 Task: Use the formula "CONFIDENCE.T" in spreadsheet "Project portfolio".
Action: Mouse moved to (319, 351)
Screenshot: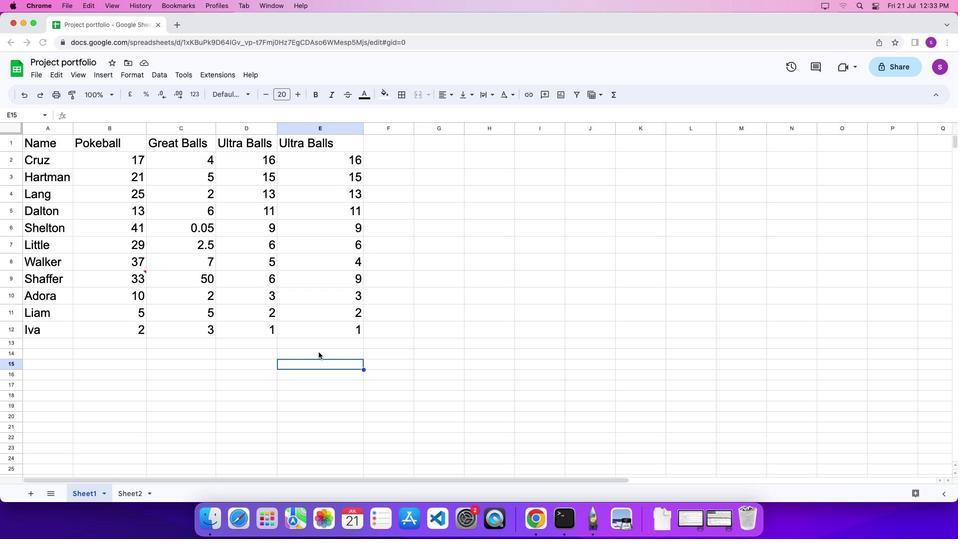 
Action: Mouse pressed left at (319, 351)
Screenshot: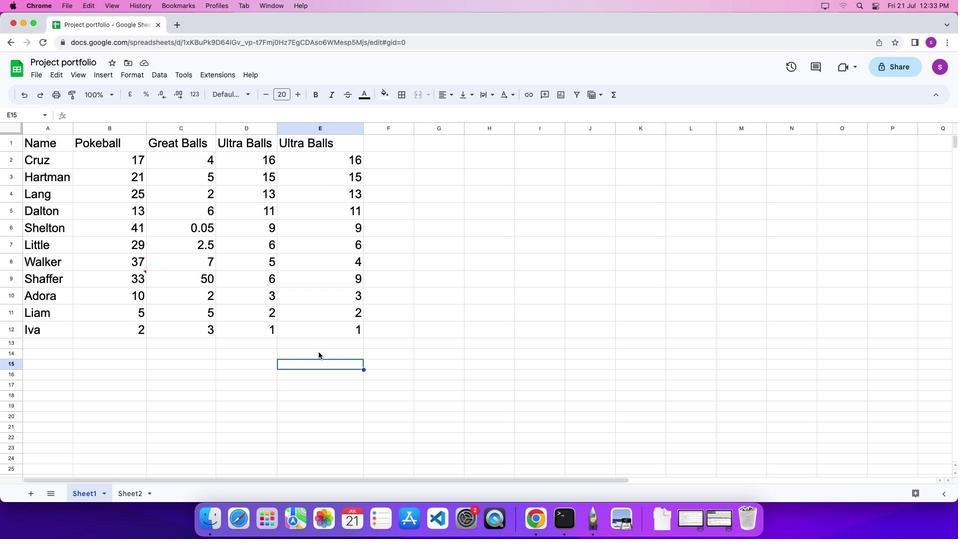 
Action: Mouse pressed left at (319, 351)
Screenshot: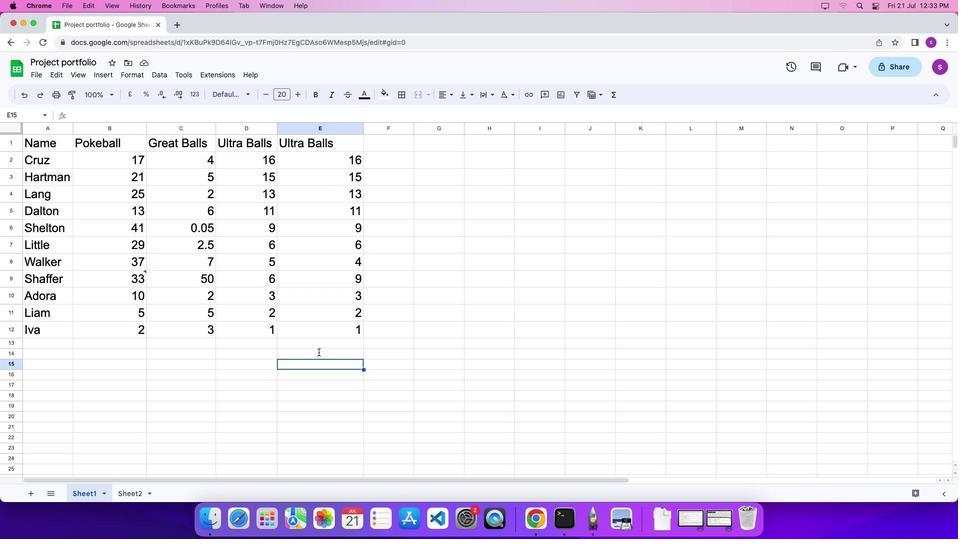 
Action: Mouse moved to (560, 154)
Screenshot: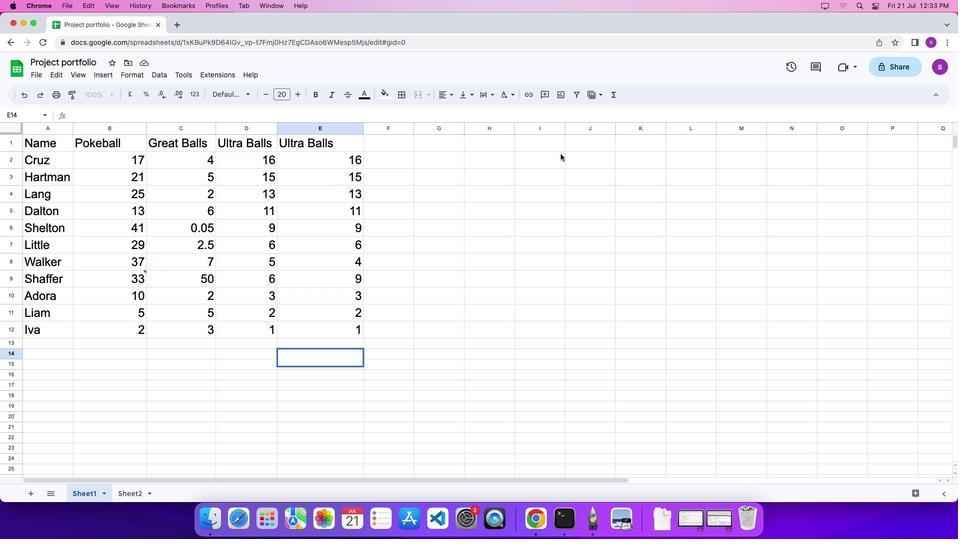 
Action: Key pressed '='
Screenshot: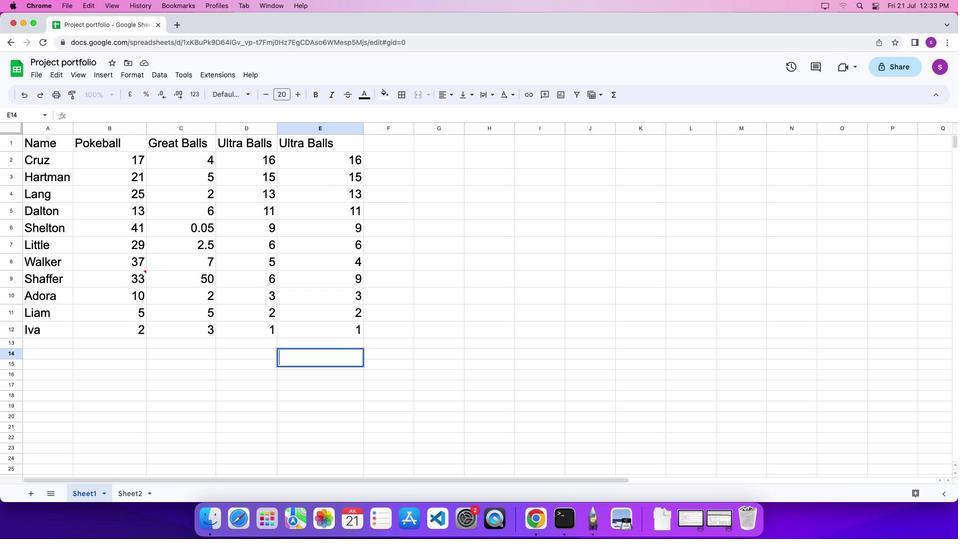 
Action: Mouse moved to (616, 93)
Screenshot: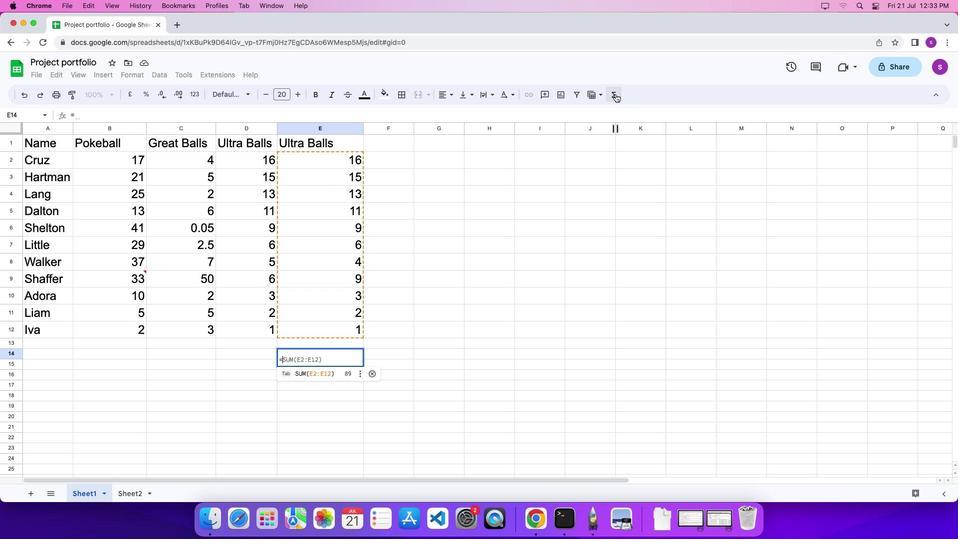
Action: Mouse pressed left at (616, 93)
Screenshot: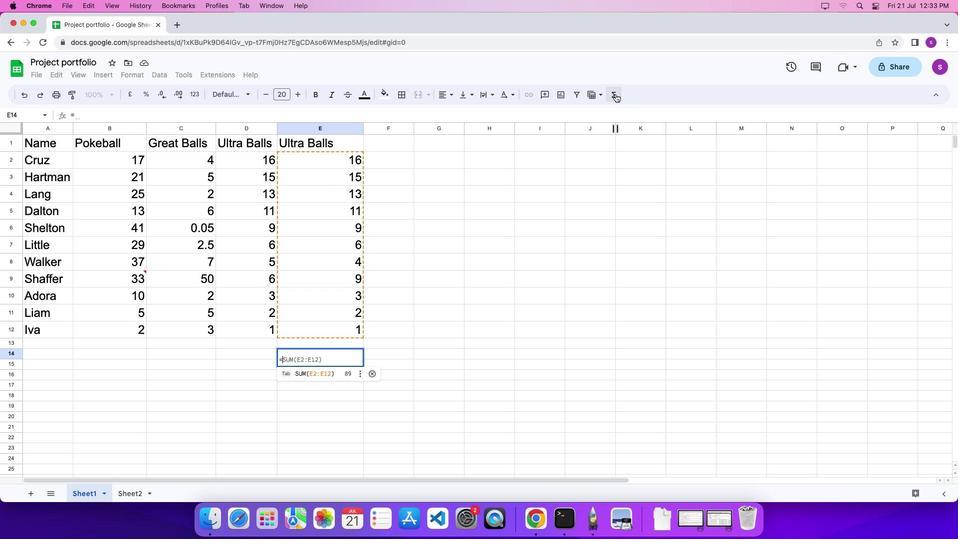 
Action: Mouse moved to (770, 447)
Screenshot: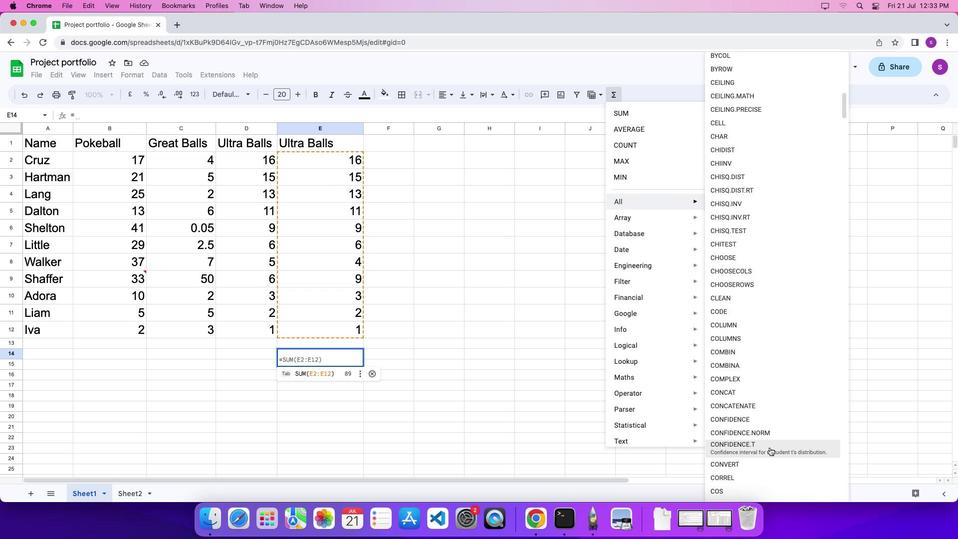 
Action: Mouse pressed left at (770, 447)
Screenshot: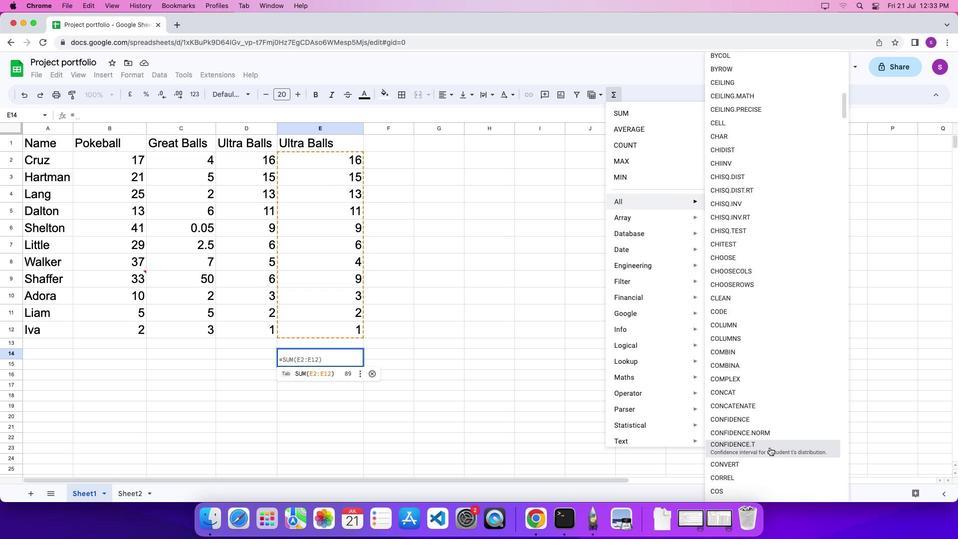 
Action: Mouse moved to (205, 228)
Screenshot: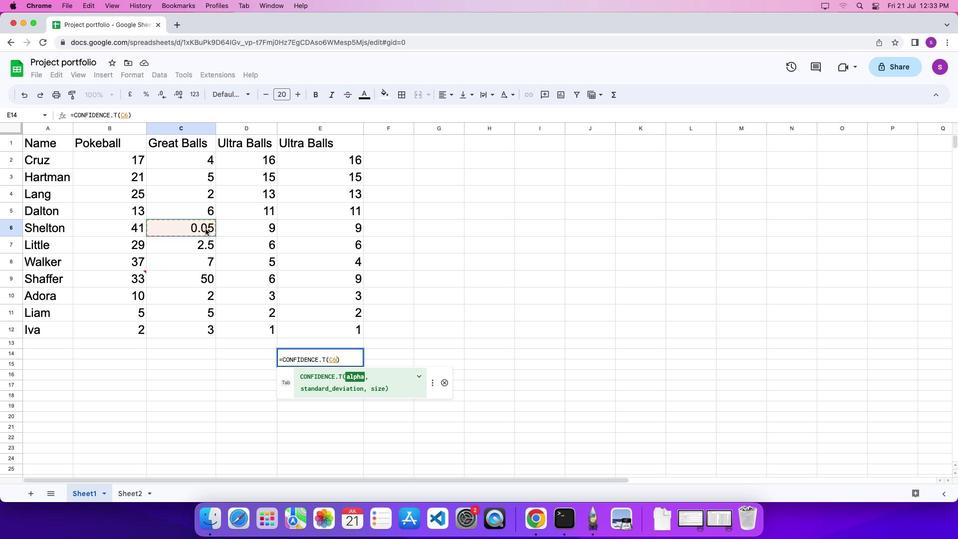 
Action: Mouse pressed left at (205, 228)
Screenshot: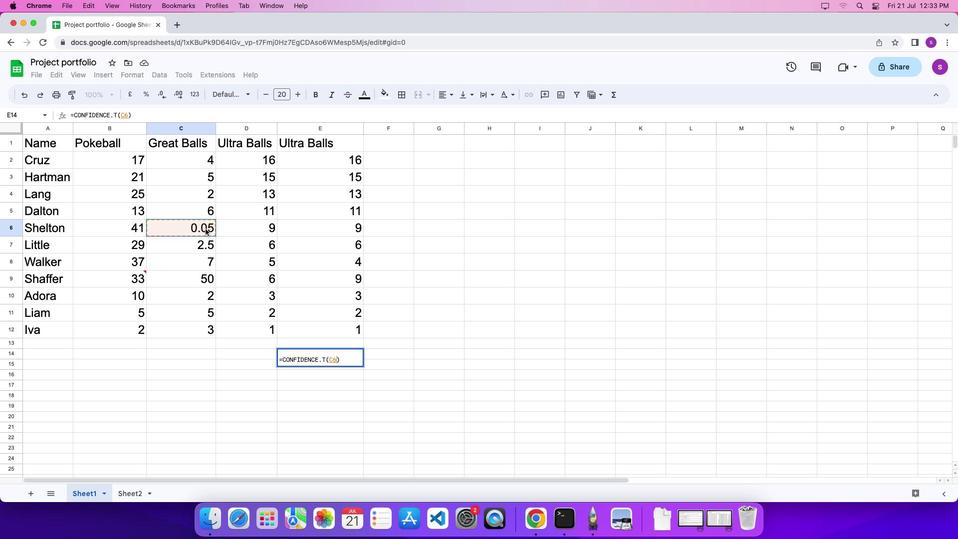 
Action: Mouse moved to (212, 230)
Screenshot: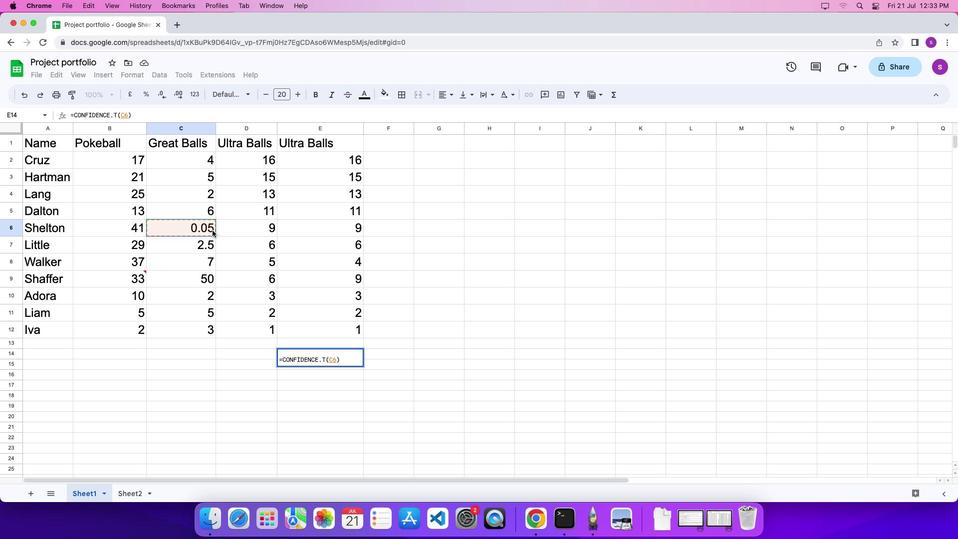 
Action: Key pressed ','
Screenshot: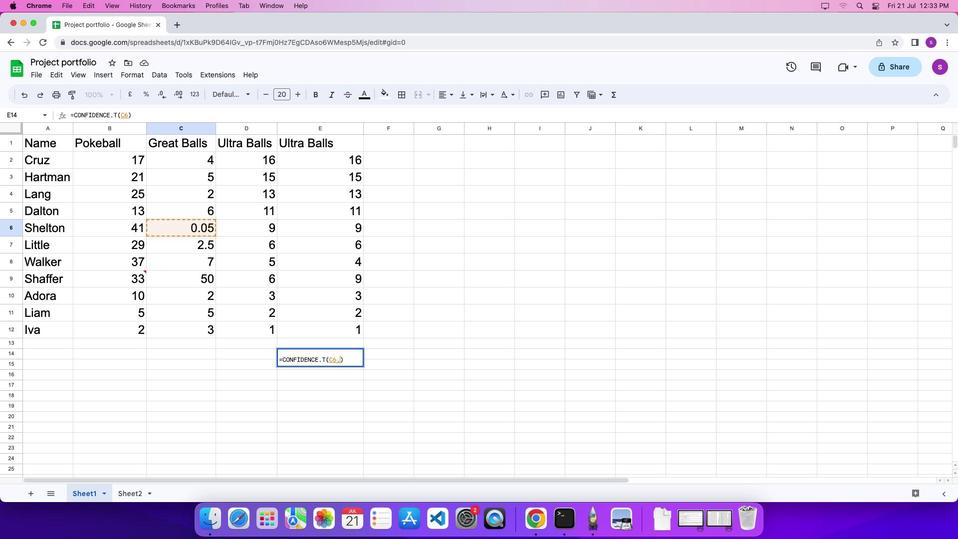 
Action: Mouse moved to (260, 330)
Screenshot: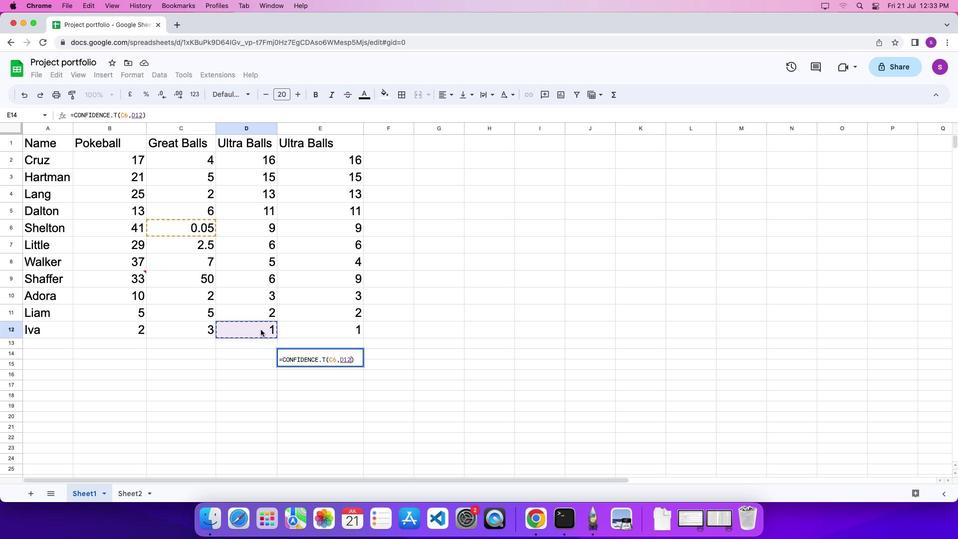 
Action: Mouse pressed left at (260, 330)
Screenshot: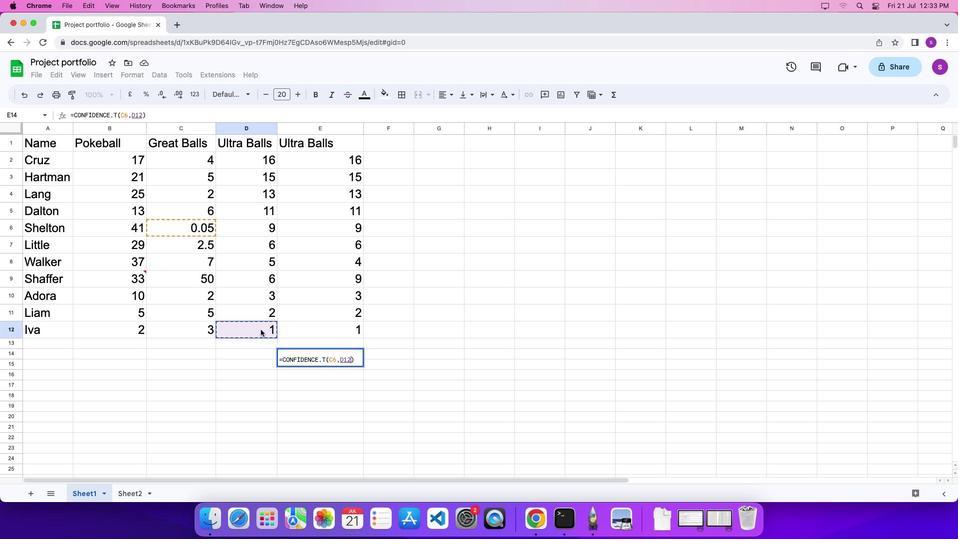 
Action: Mouse moved to (259, 329)
Screenshot: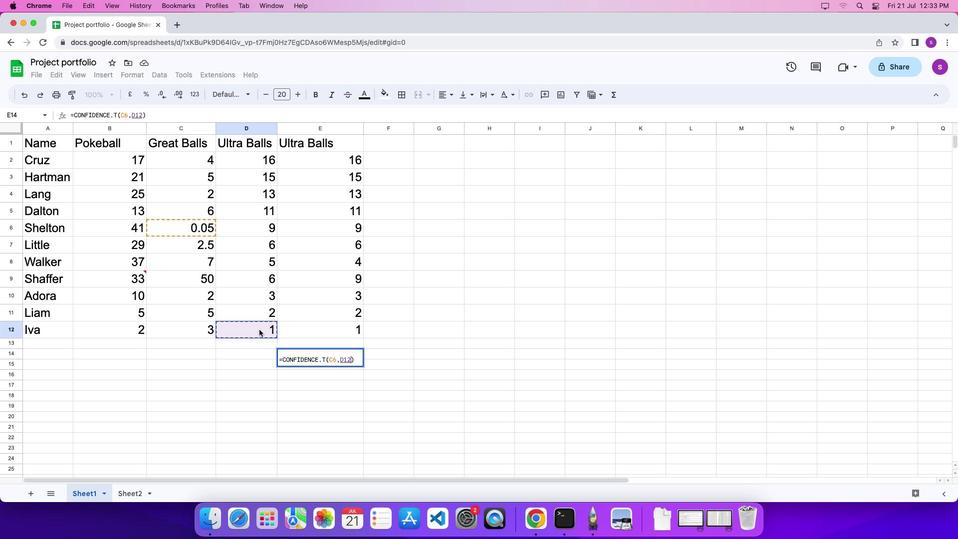 
Action: Key pressed ','
Screenshot: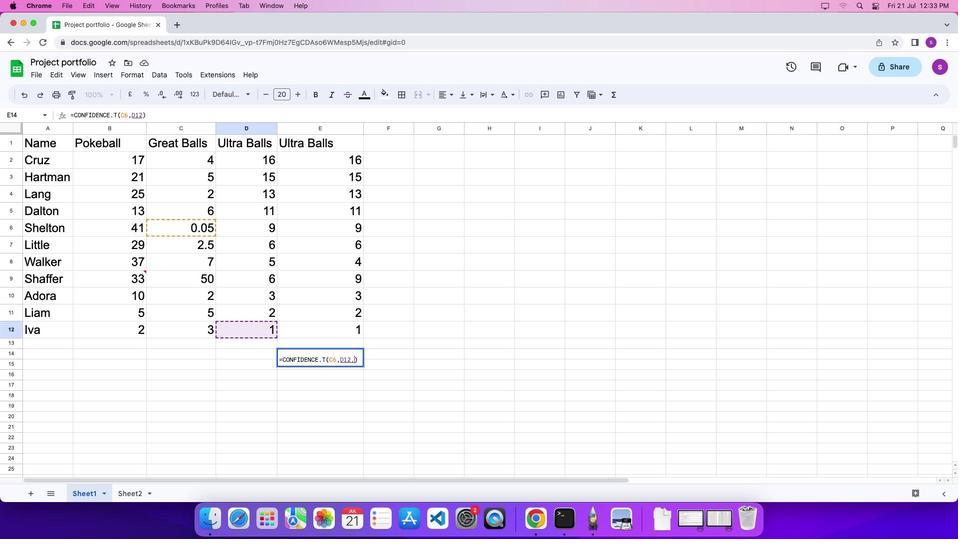 
Action: Mouse moved to (202, 277)
Screenshot: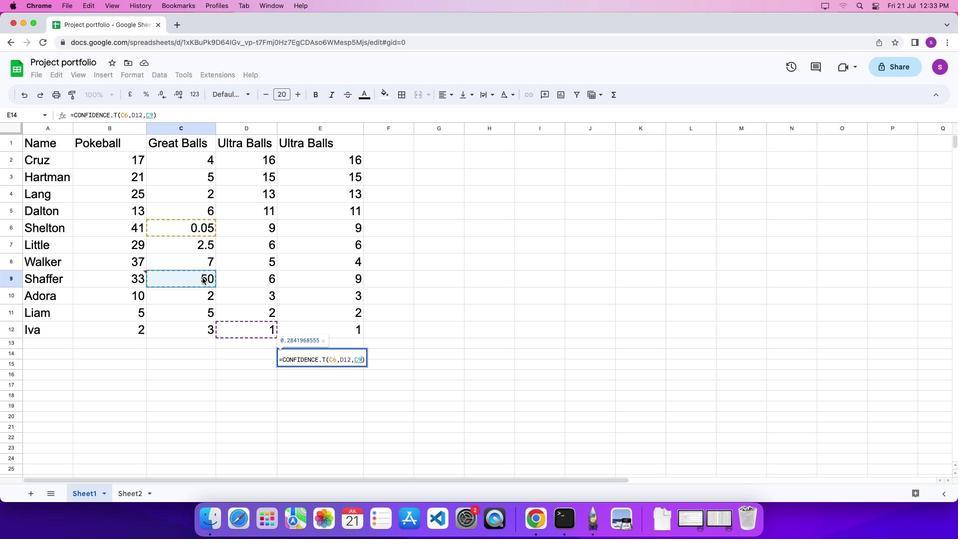 
Action: Mouse pressed left at (202, 277)
Screenshot: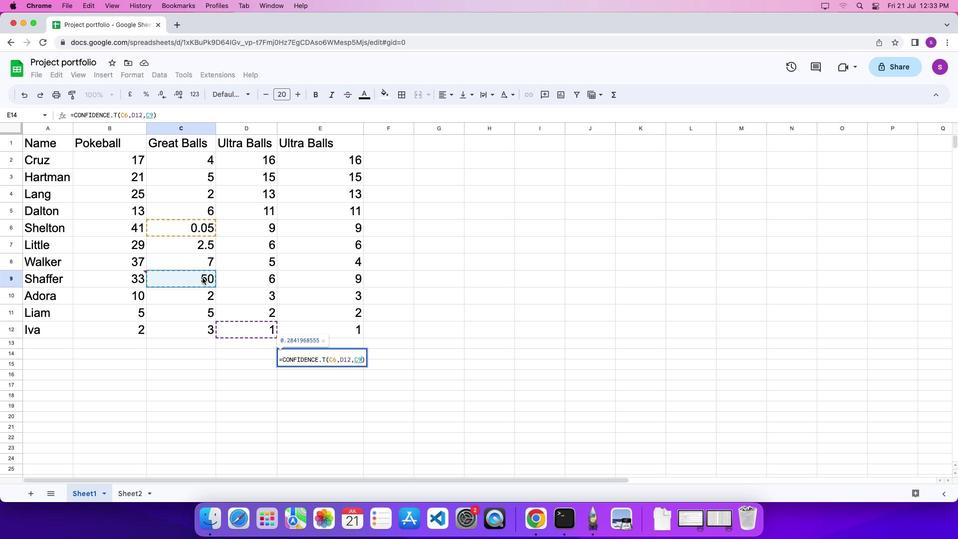 
Action: Mouse moved to (349, 359)
Screenshot: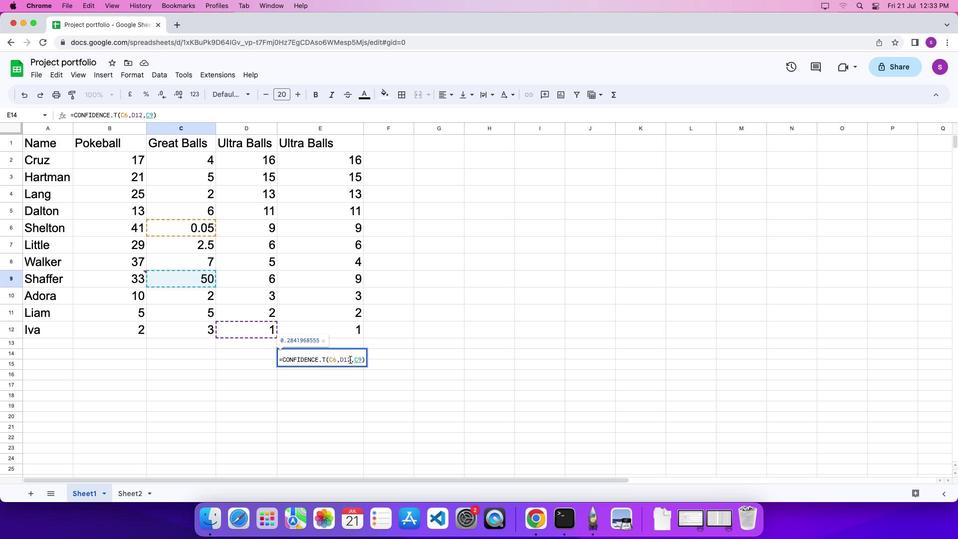 
Action: Mouse pressed left at (349, 359)
Screenshot: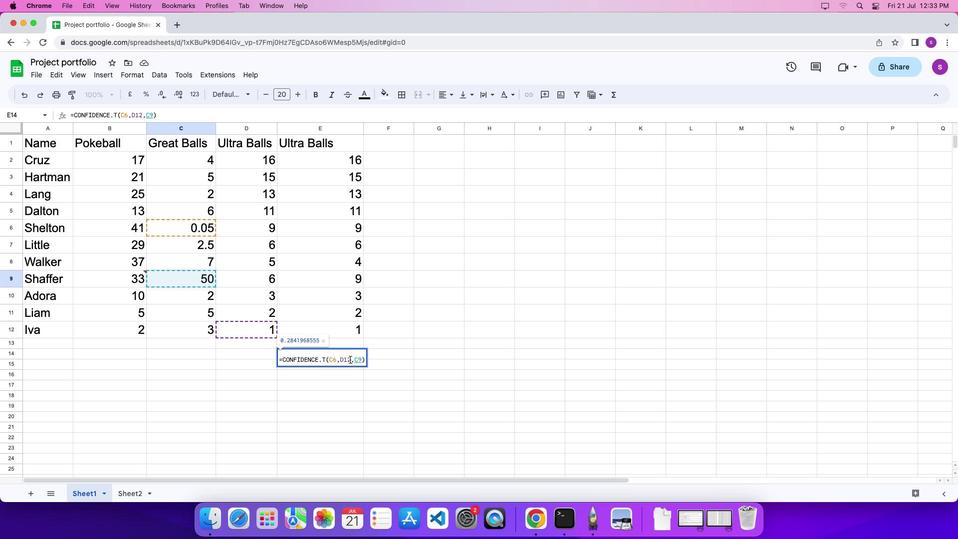 
Action: Mouse moved to (395, 386)
Screenshot: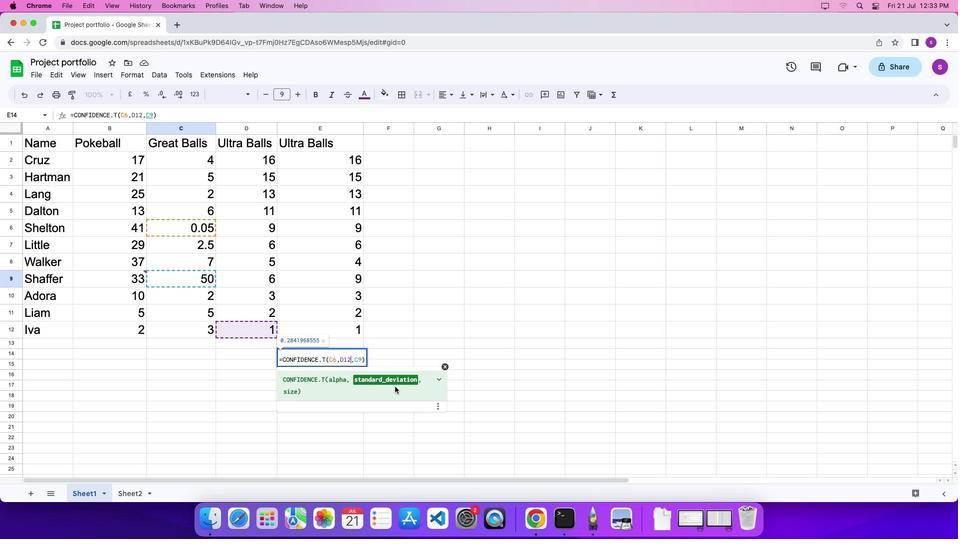 
Action: Key pressed Key.rightKey.rightKey.rightKey.rightKey.rightKey.rightKey.rightKey.rightKey.rightKey.rightKey.rightKey.rightKey.enter
Screenshot: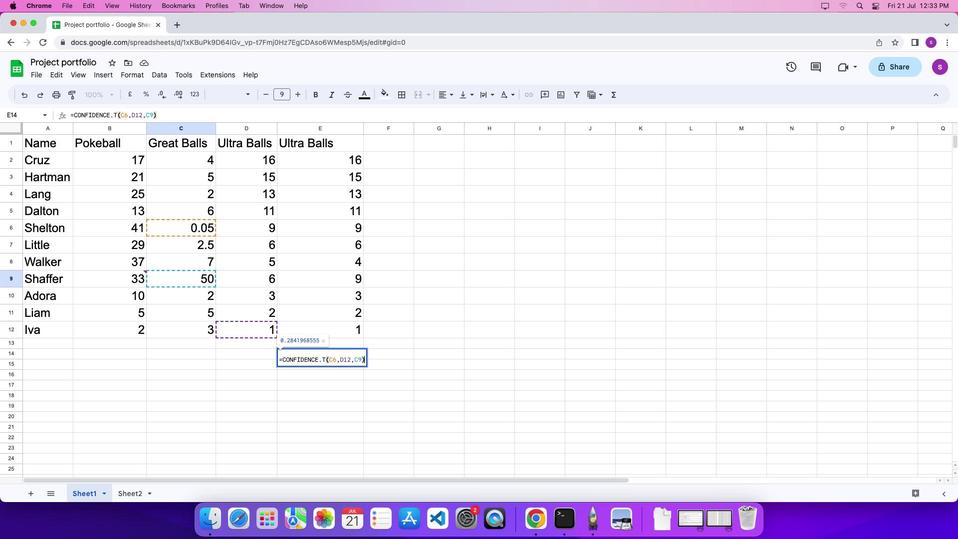 
